 Task: Unsave a job.
Action: Mouse moved to (567, 142)
Screenshot: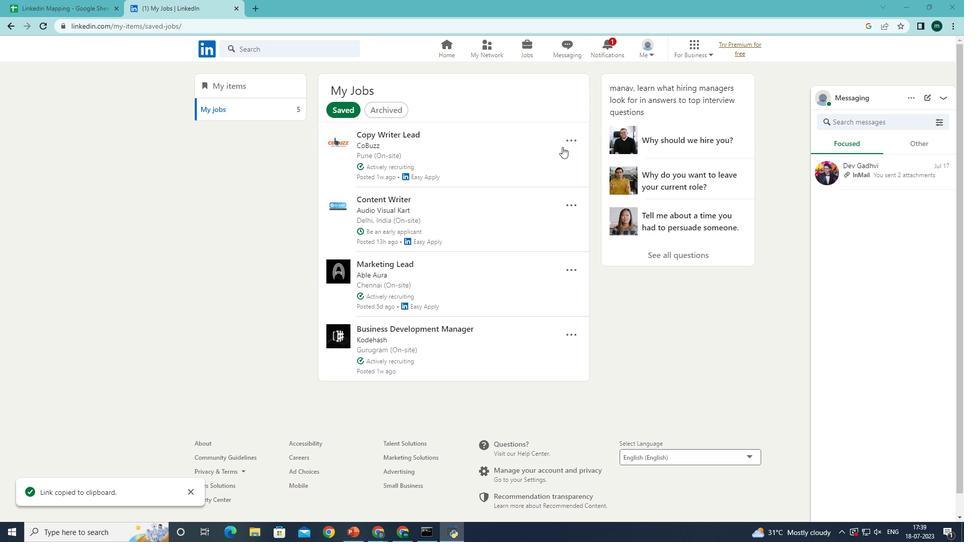 
Action: Mouse pressed left at (567, 142)
Screenshot: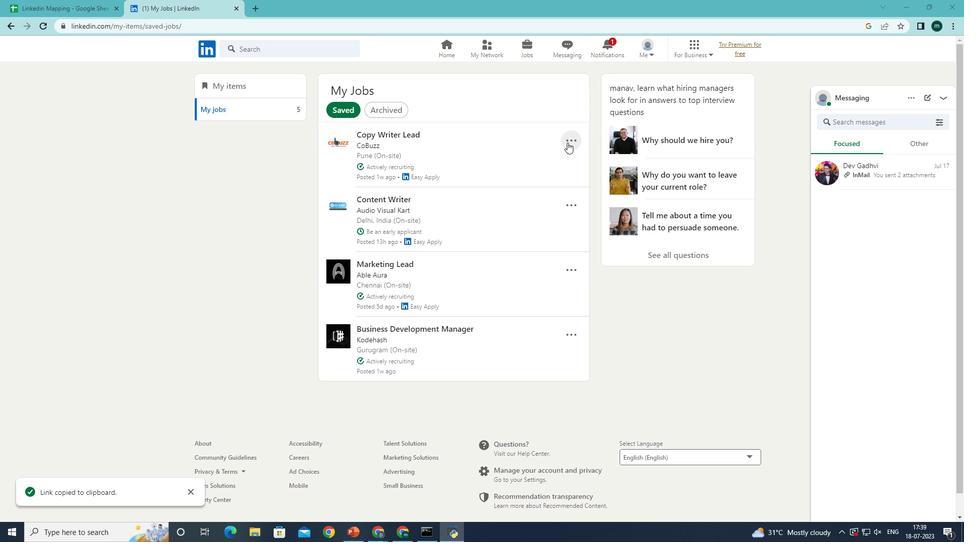 
Action: Mouse moved to (533, 227)
Screenshot: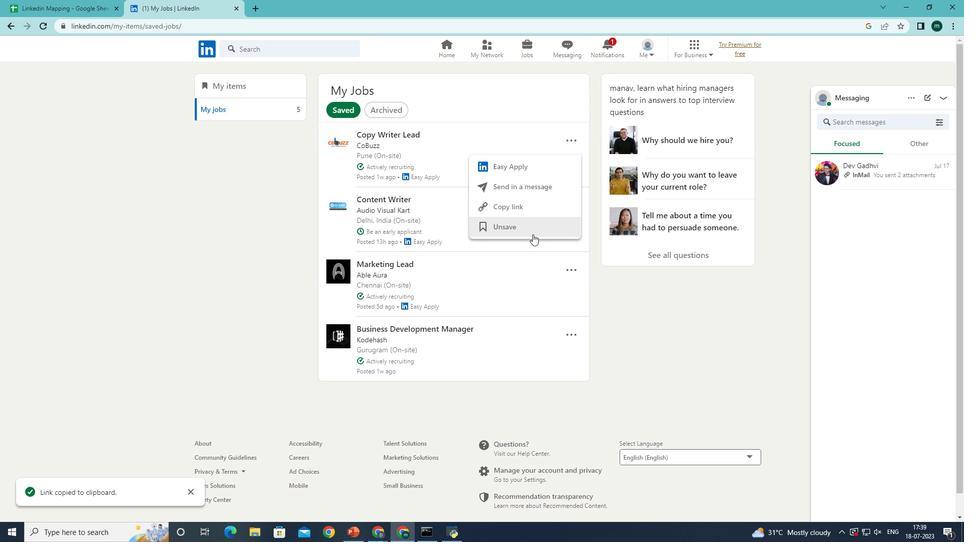 
Action: Mouse pressed left at (533, 227)
Screenshot: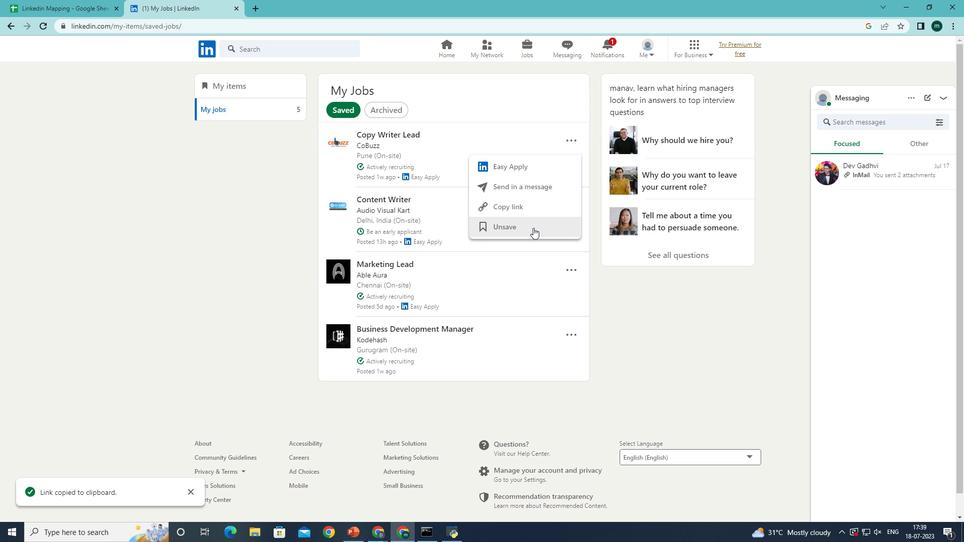 
Action: Mouse moved to (667, 298)
Screenshot: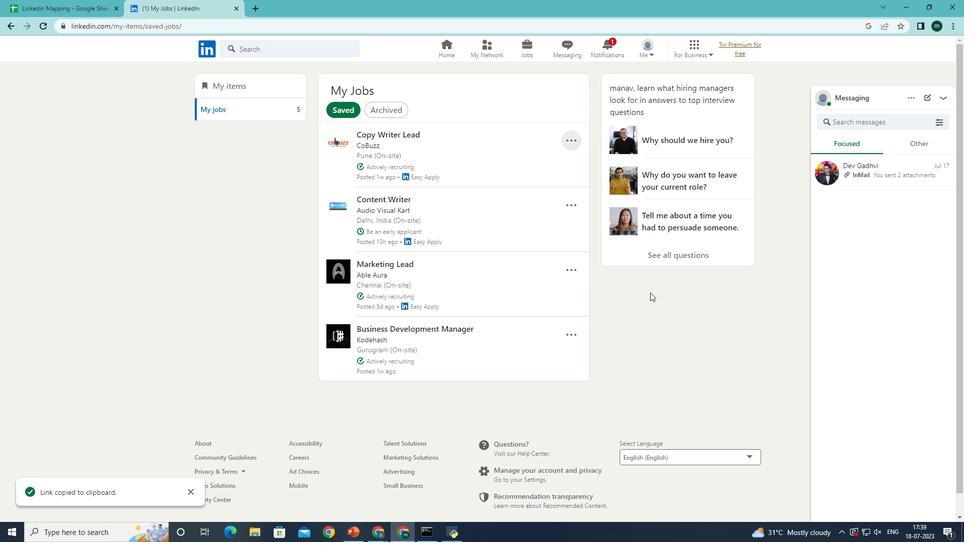 
